 Task: Create a schedule automation trigger every third sunday of the month at 04:00 PM.
Action: Mouse moved to (954, 267)
Screenshot: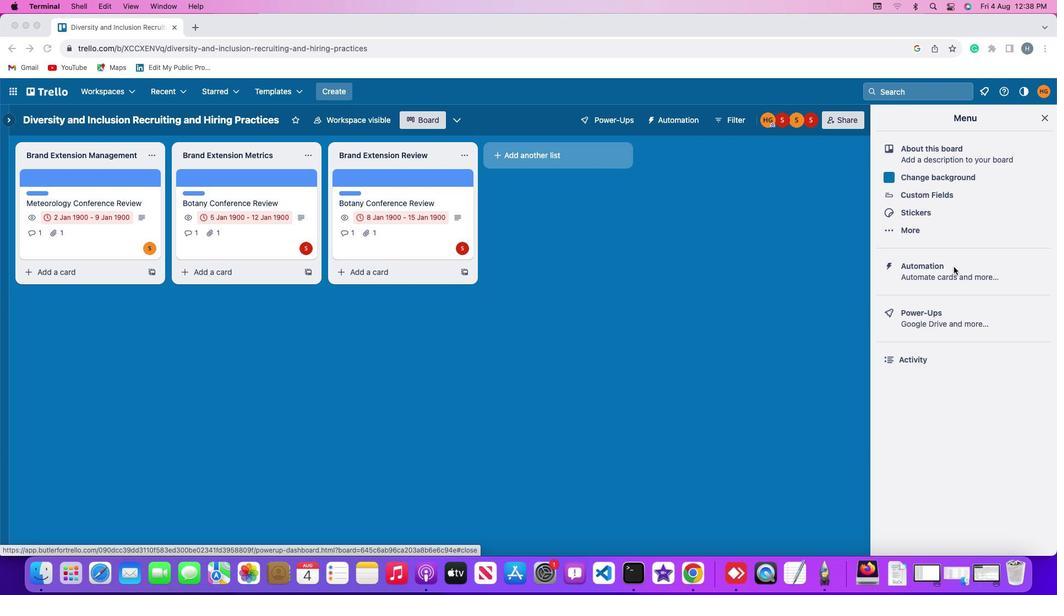 
Action: Mouse pressed left at (954, 267)
Screenshot: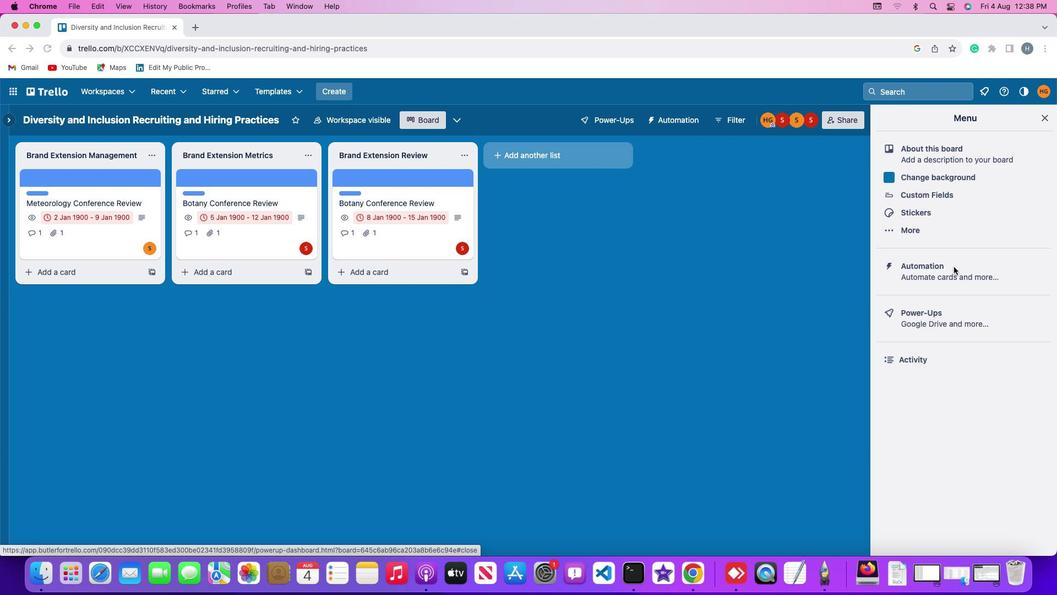 
Action: Mouse moved to (955, 269)
Screenshot: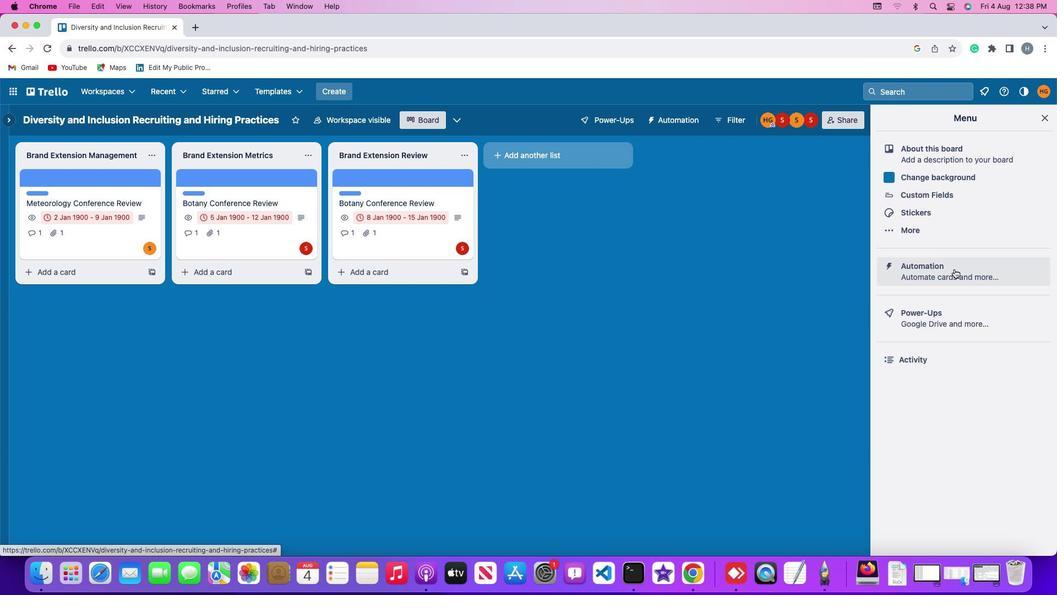 
Action: Mouse pressed left at (955, 269)
Screenshot: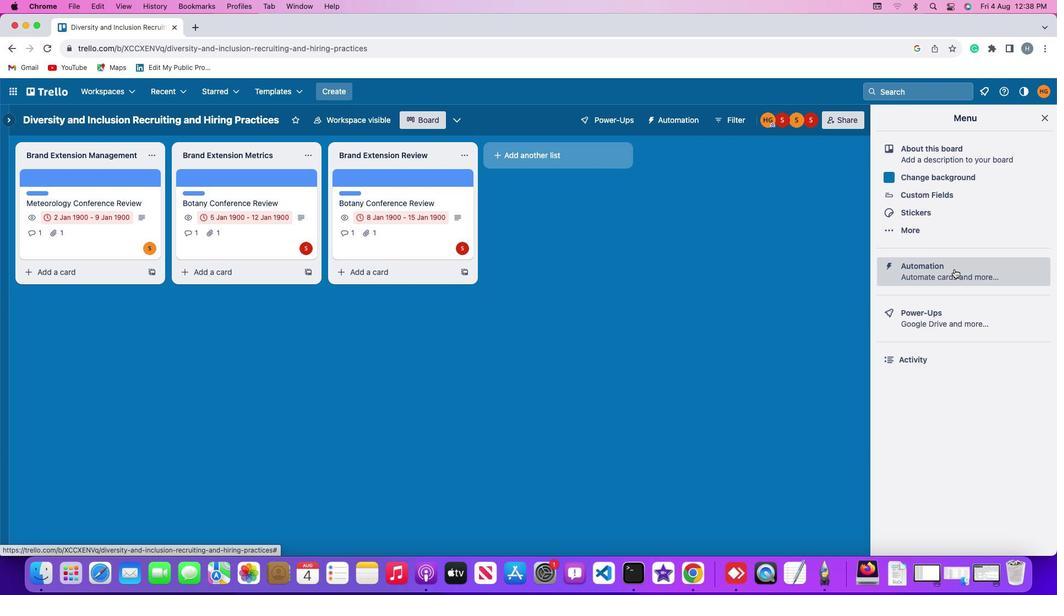 
Action: Mouse moved to (80, 239)
Screenshot: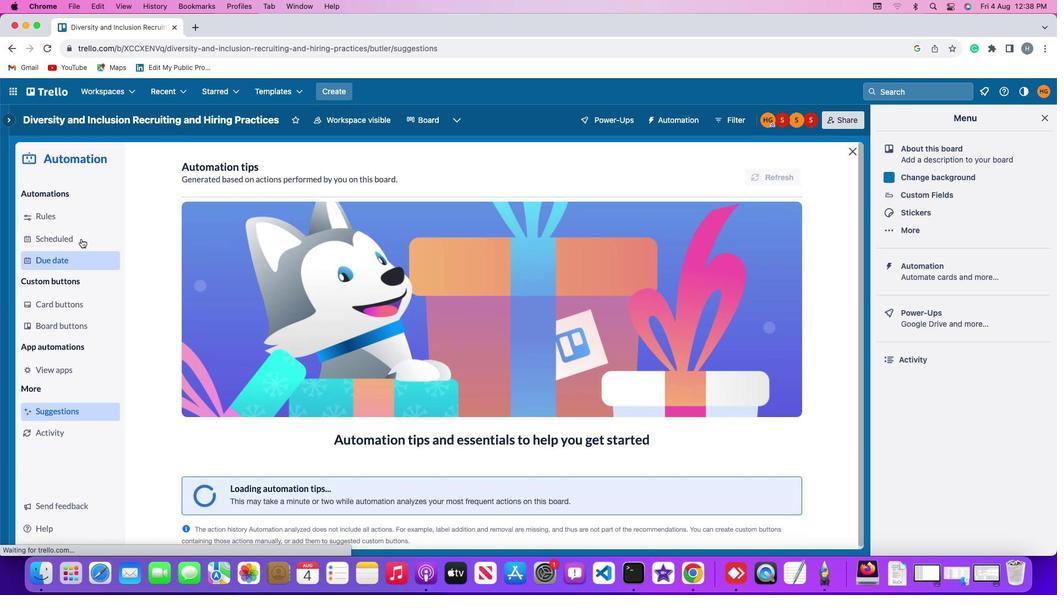 
Action: Mouse pressed left at (80, 239)
Screenshot: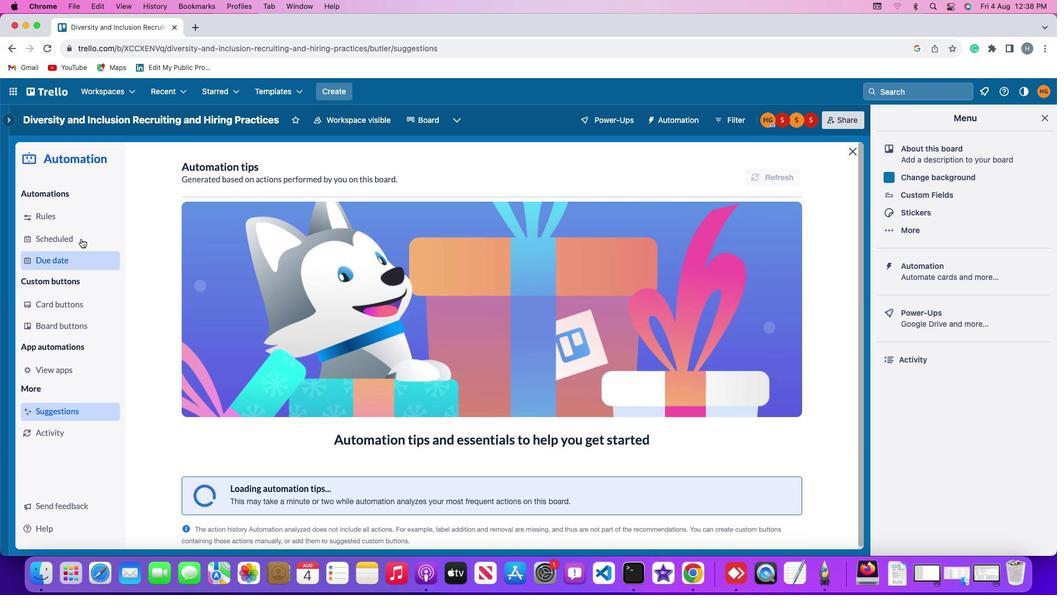 
Action: Mouse moved to (741, 169)
Screenshot: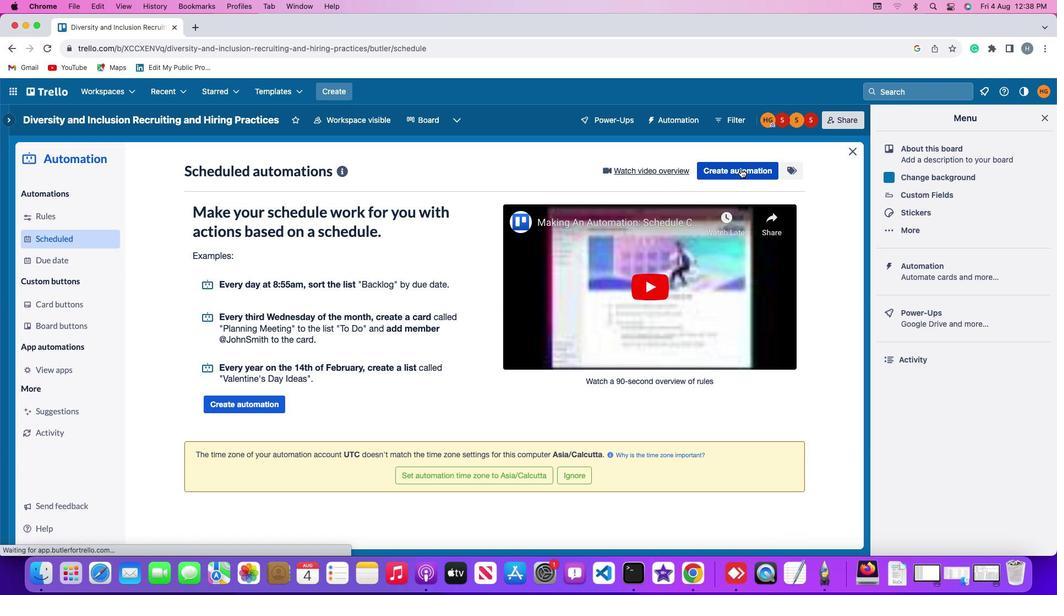 
Action: Mouse pressed left at (741, 169)
Screenshot: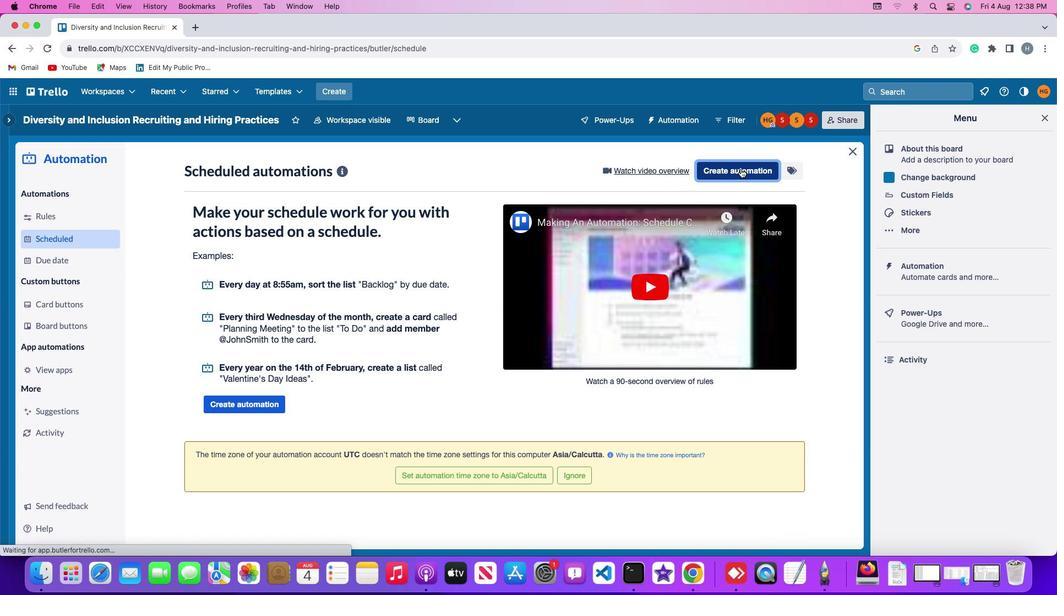 
Action: Mouse moved to (590, 274)
Screenshot: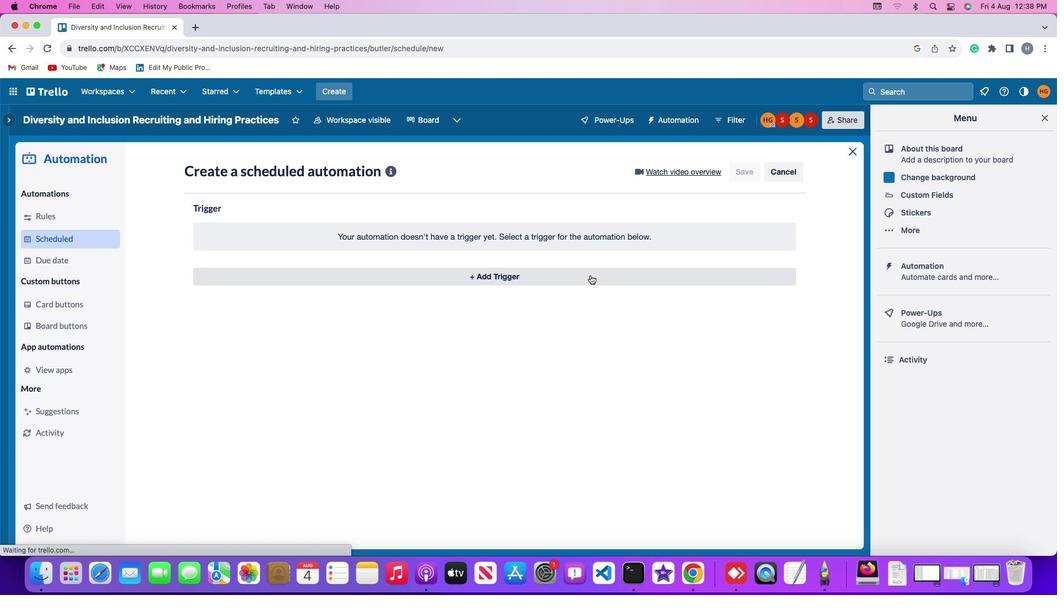 
Action: Mouse pressed left at (590, 274)
Screenshot: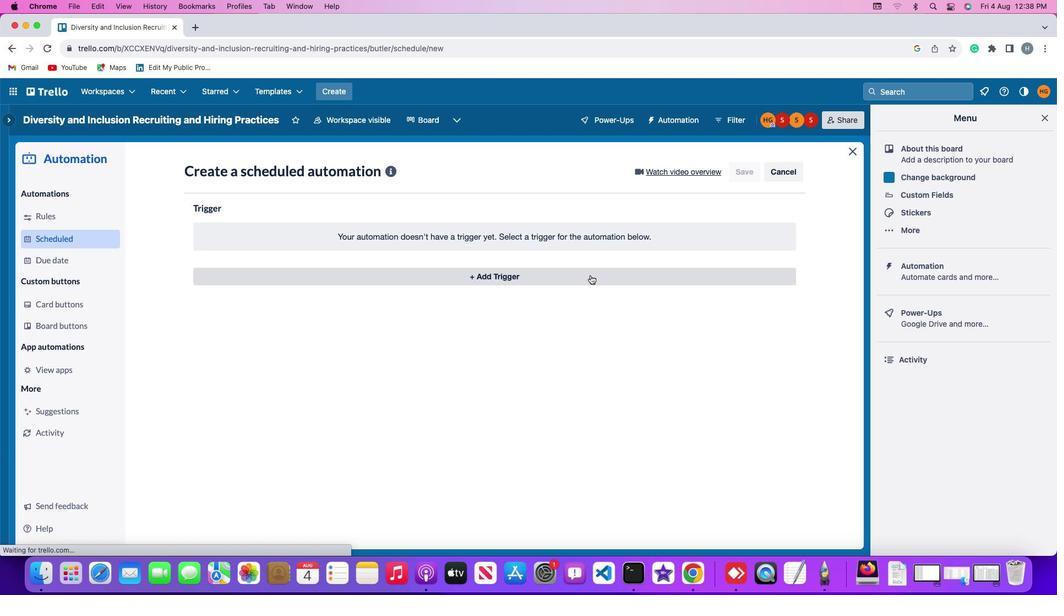
Action: Mouse moved to (238, 494)
Screenshot: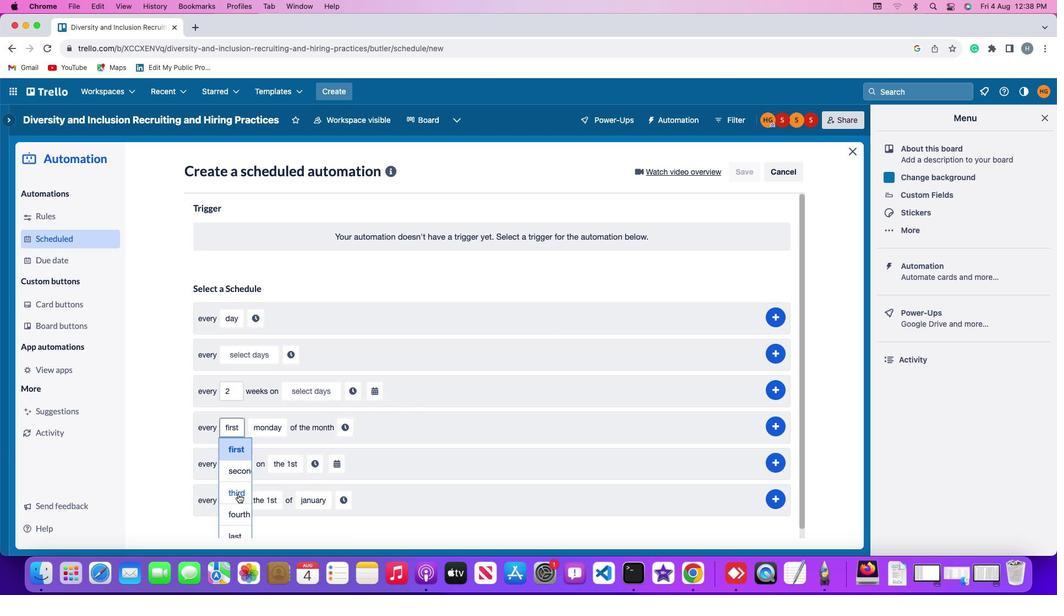 
Action: Mouse pressed left at (238, 494)
Screenshot: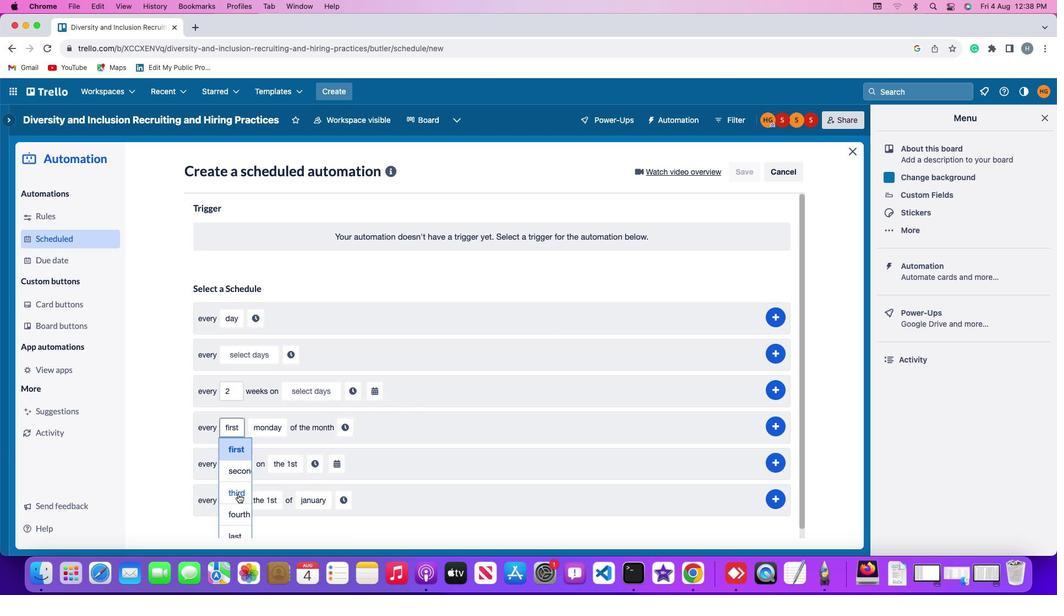 
Action: Mouse moved to (281, 400)
Screenshot: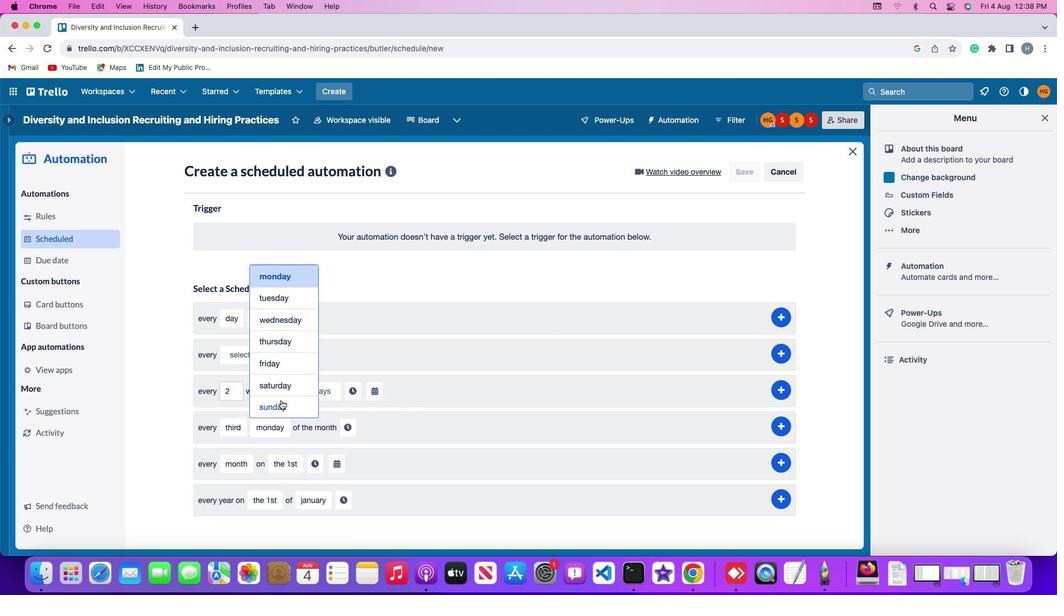 
Action: Mouse pressed left at (281, 400)
Screenshot: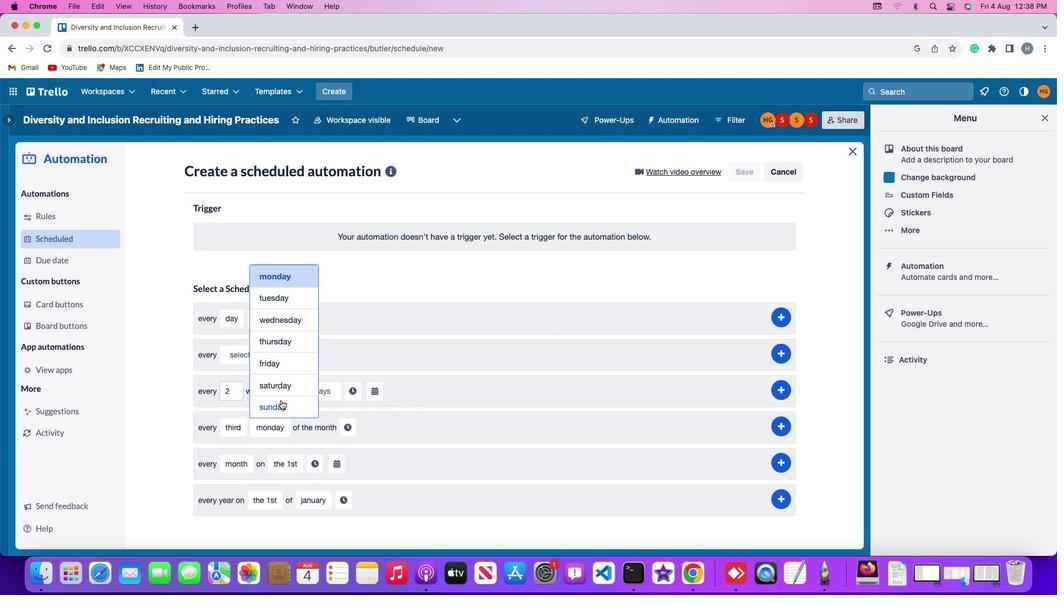 
Action: Mouse moved to (345, 422)
Screenshot: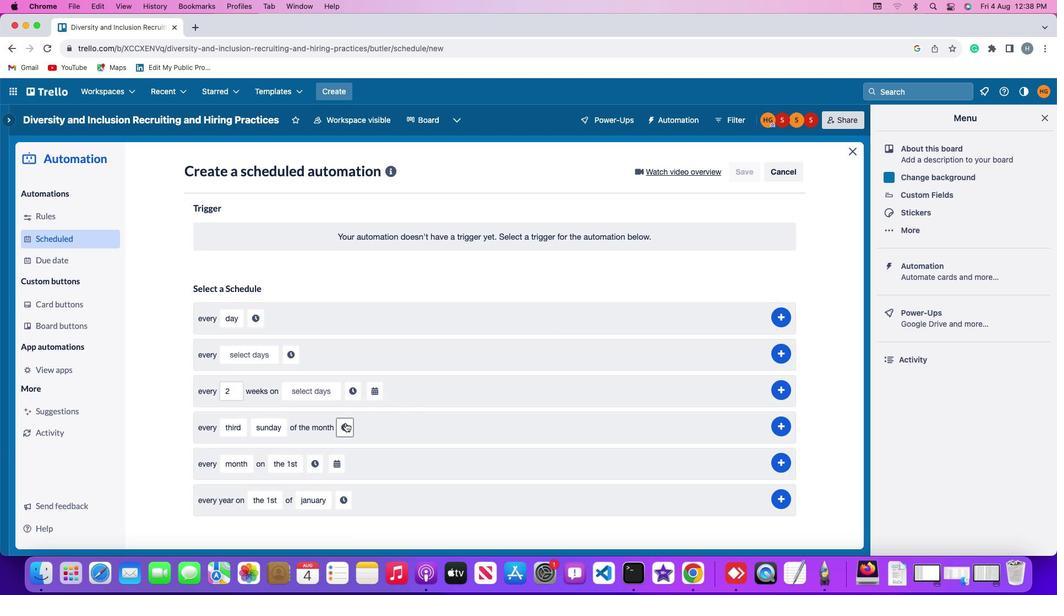 
Action: Mouse pressed left at (345, 422)
Screenshot: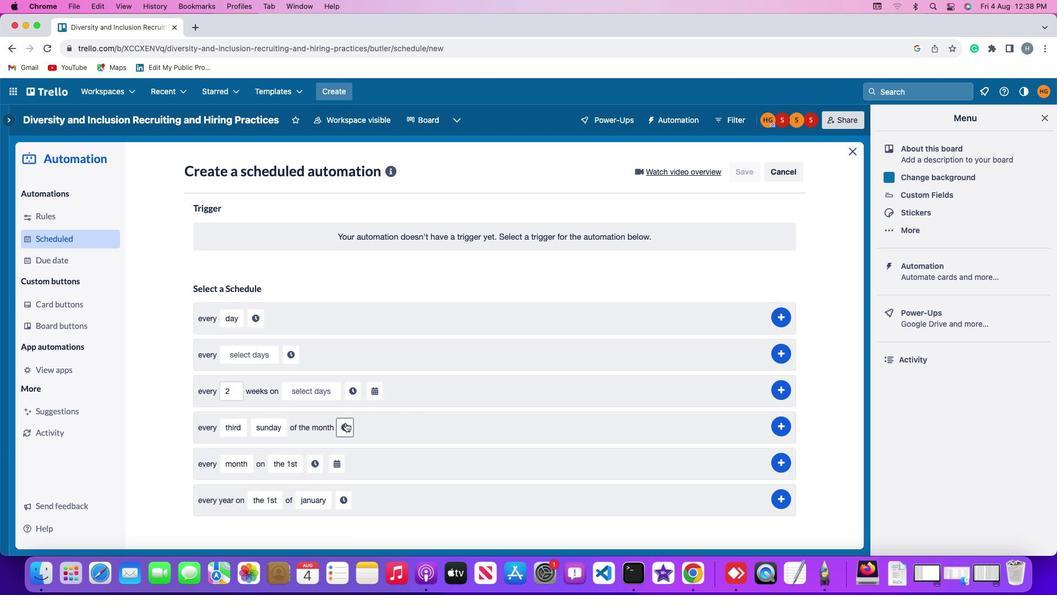 
Action: Mouse moved to (365, 431)
Screenshot: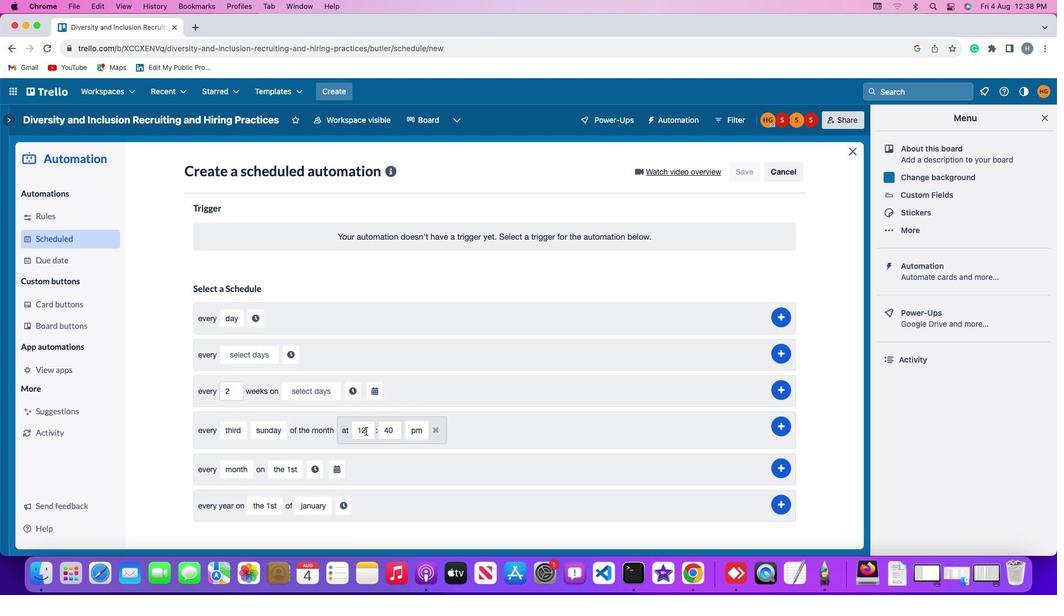 
Action: Mouse pressed left at (365, 431)
Screenshot: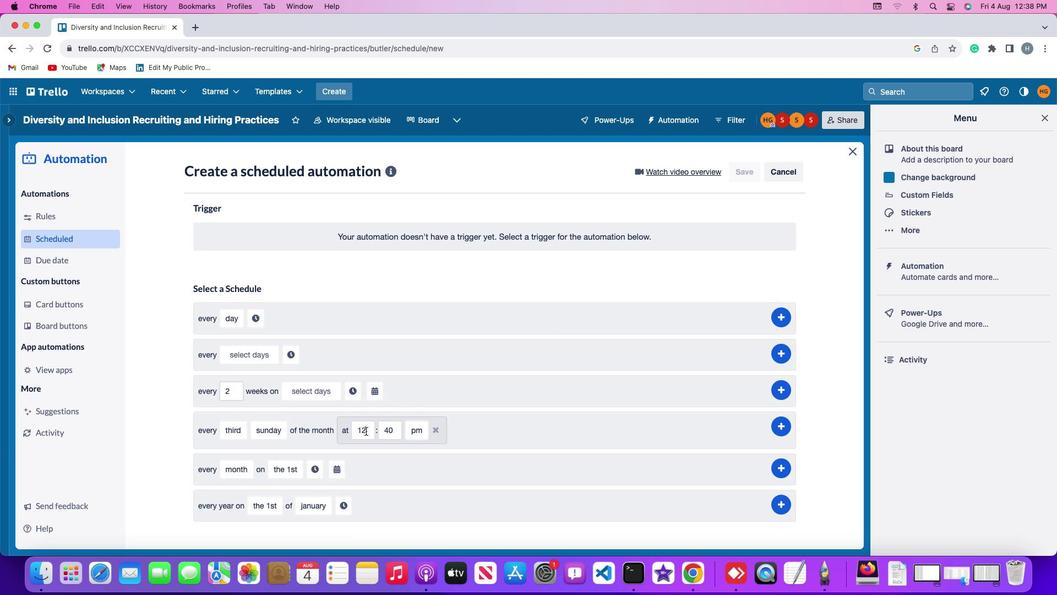 
Action: Mouse moved to (365, 430)
Screenshot: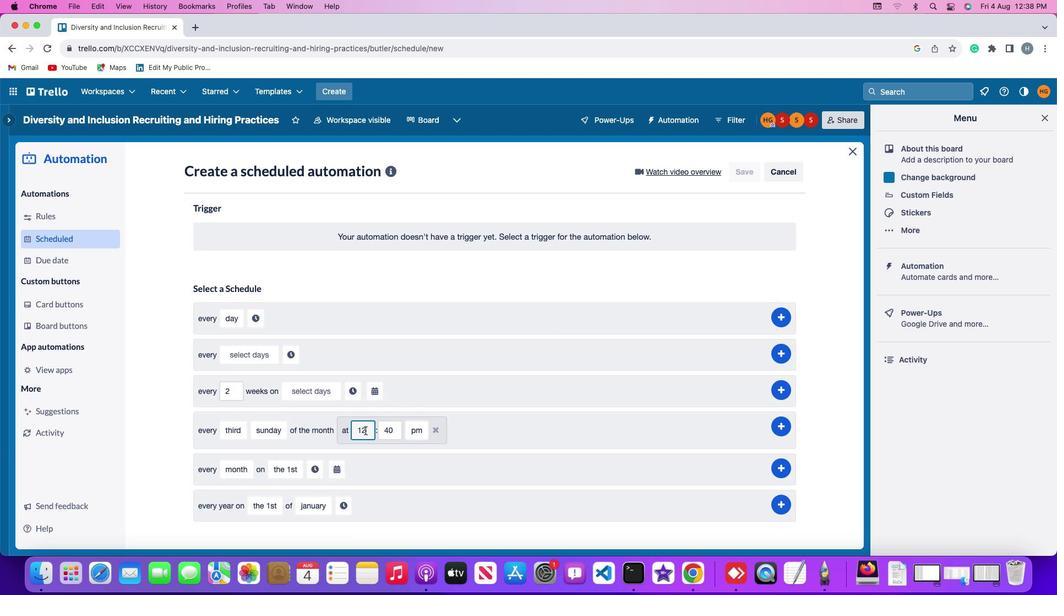 
Action: Key pressed Key.backspaceKey.backspace'4'
Screenshot: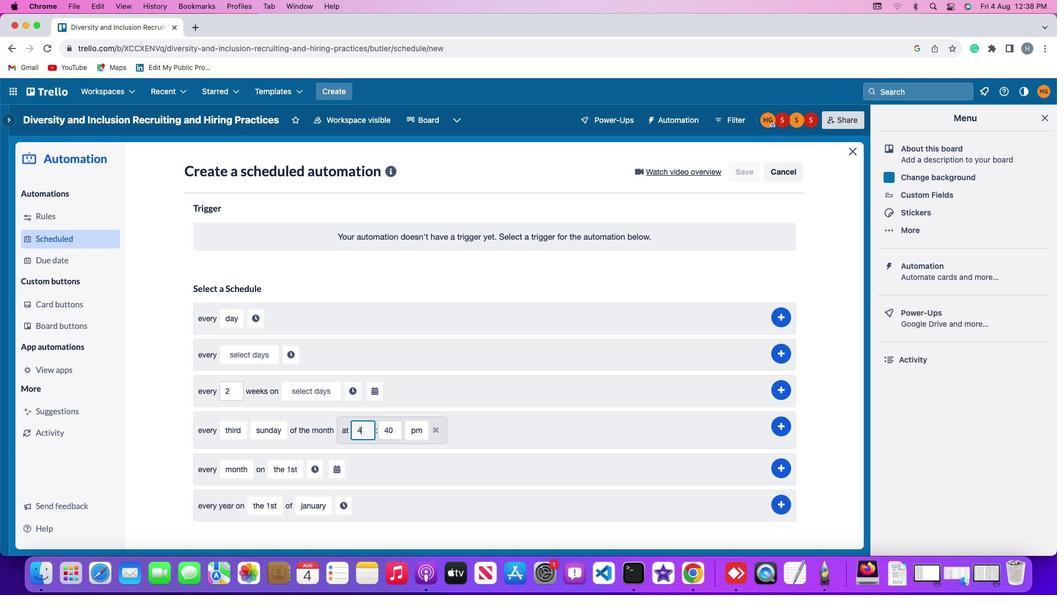 
Action: Mouse moved to (394, 425)
Screenshot: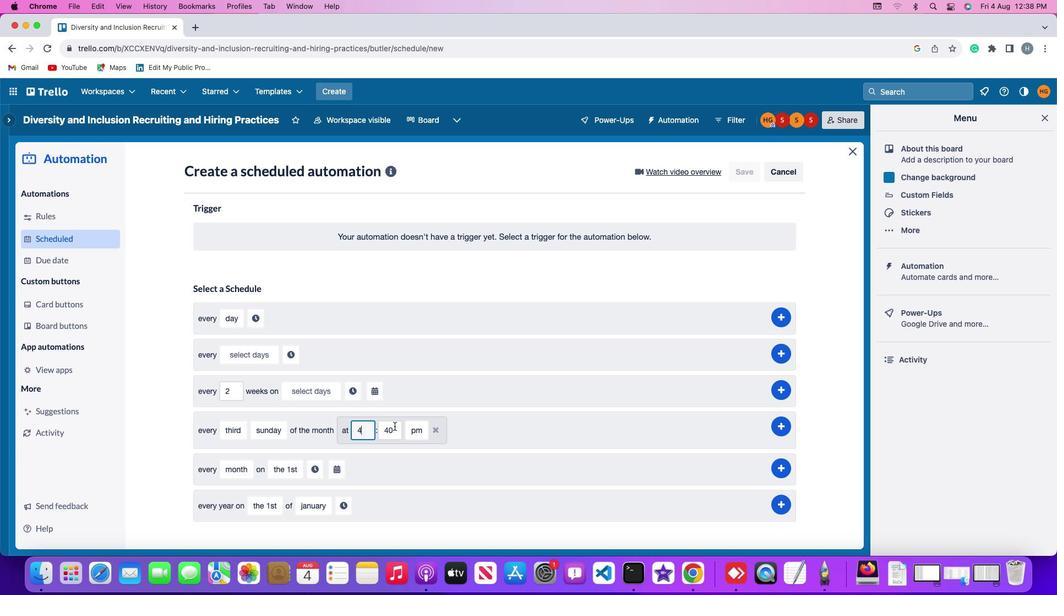
Action: Mouse pressed left at (394, 425)
Screenshot: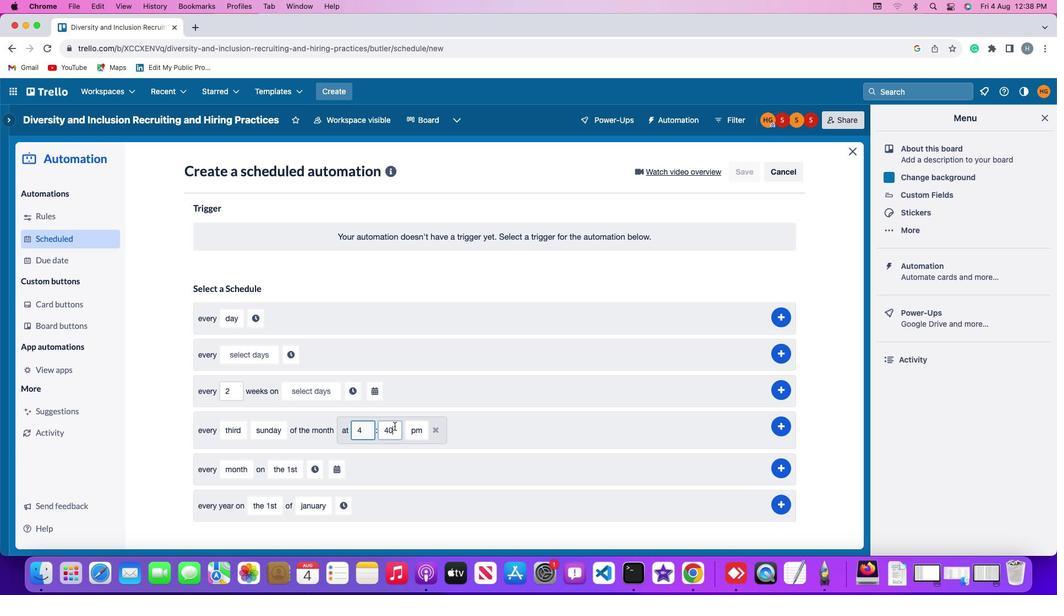 
Action: Key pressed '0''0'Key.backspaceKey.backspaceKey.backspaceKey.backspaceKey.backspaceKey.backspace'0''0'
Screenshot: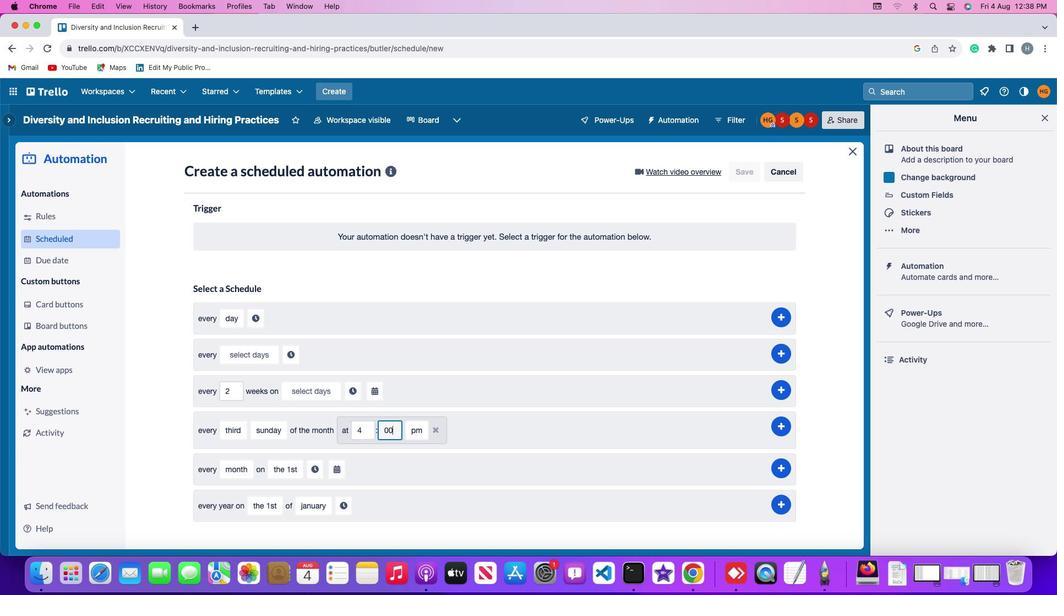 
Action: Mouse moved to (419, 470)
Screenshot: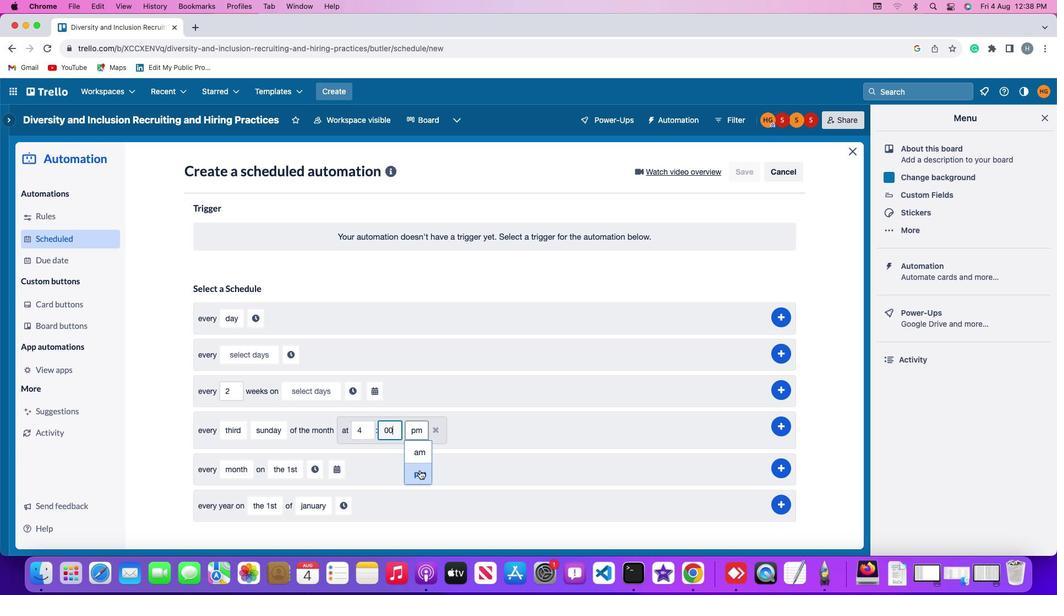 
Action: Mouse pressed left at (419, 470)
Screenshot: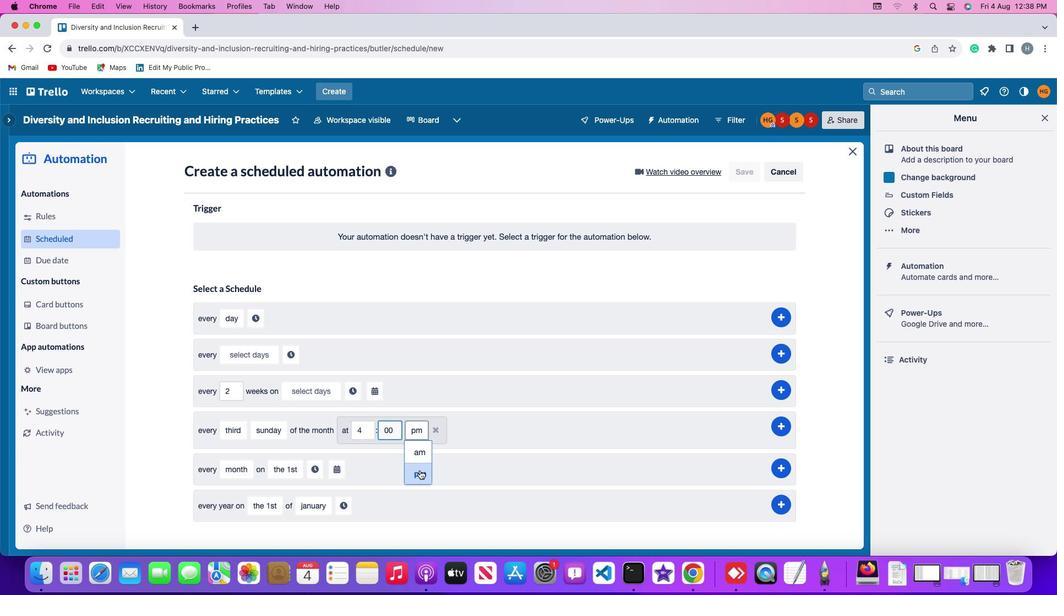 
Action: Mouse moved to (779, 424)
Screenshot: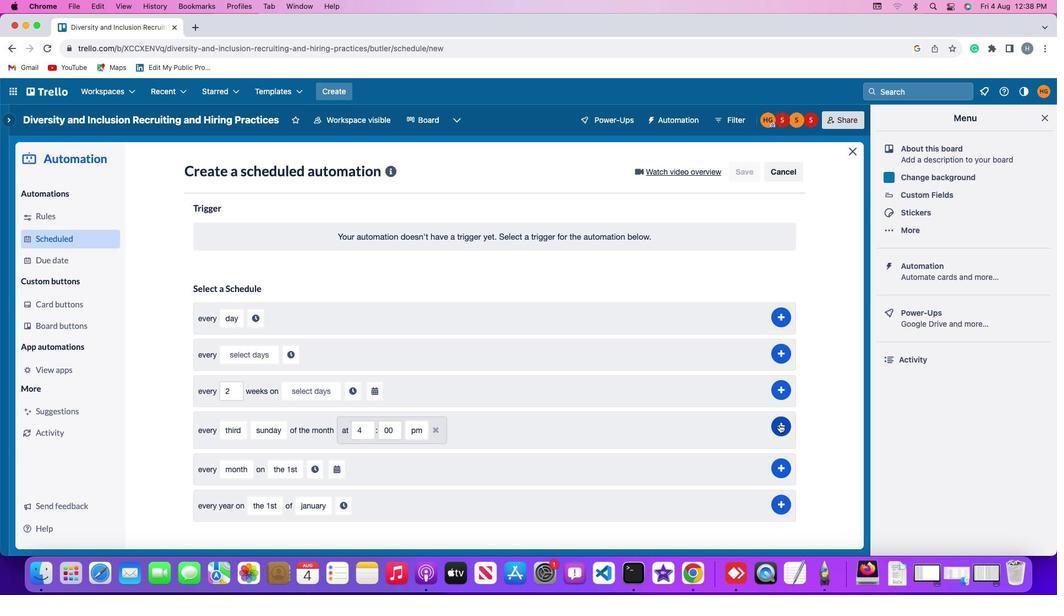
Action: Mouse pressed left at (779, 424)
Screenshot: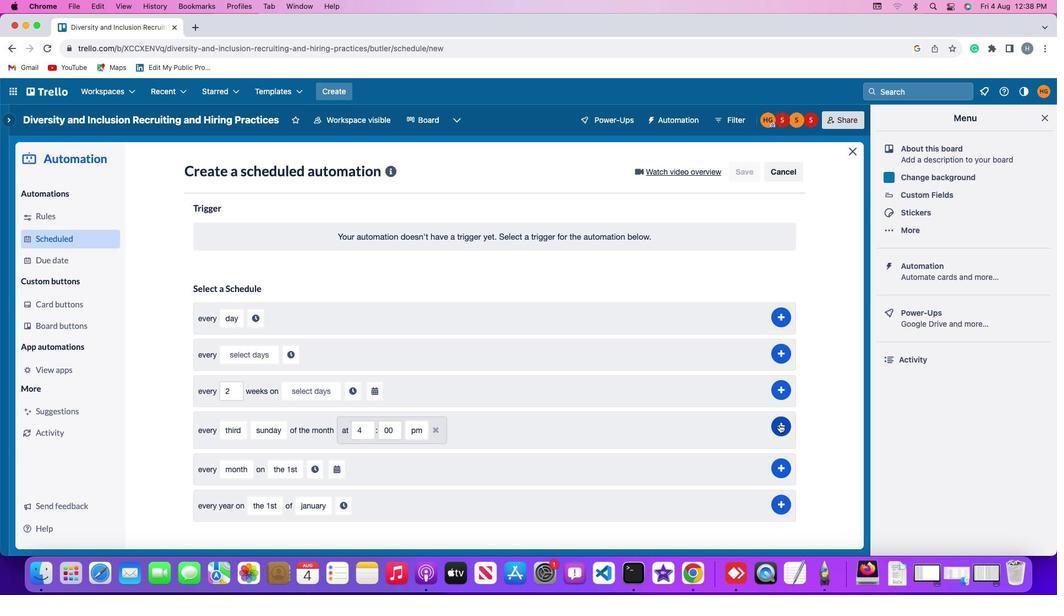 
Action: Mouse moved to (667, 290)
Screenshot: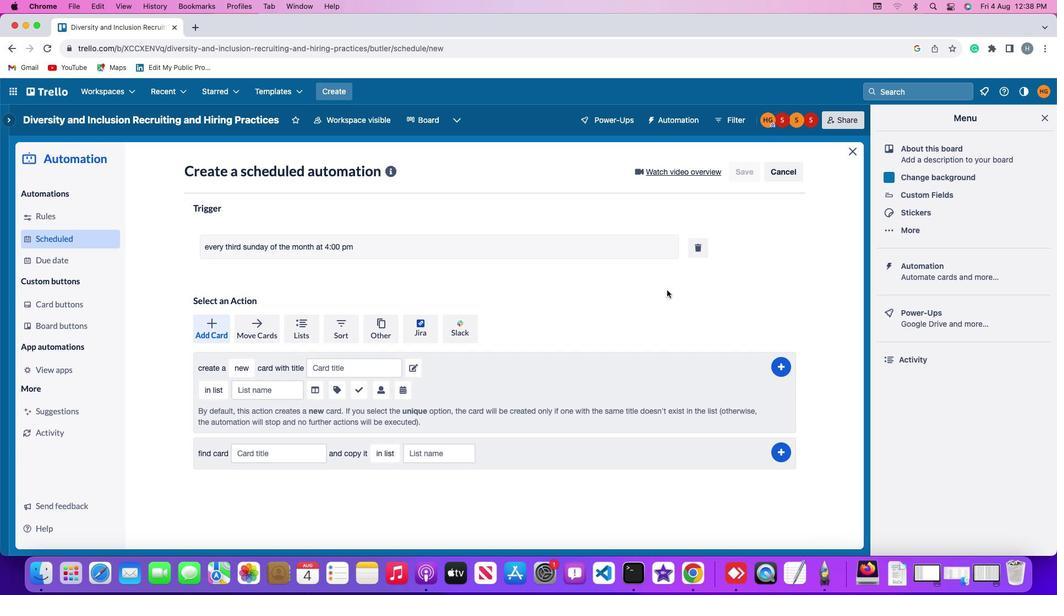 
